 Task: Apply visibility "private".
Action: Mouse pressed left at (417, 253)
Screenshot: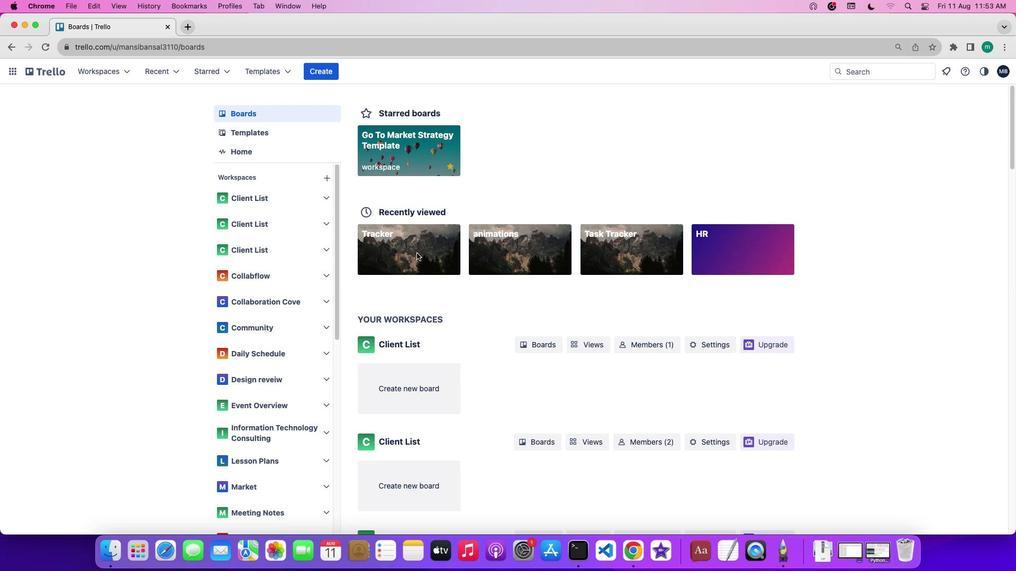 
Action: Mouse pressed left at (417, 253)
Screenshot: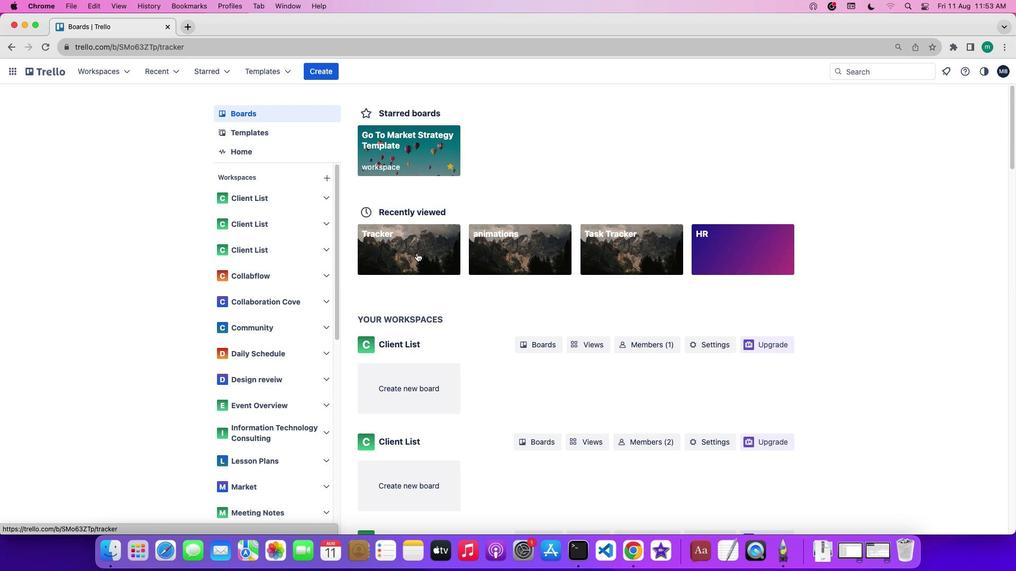
Action: Mouse moved to (93, 165)
Screenshot: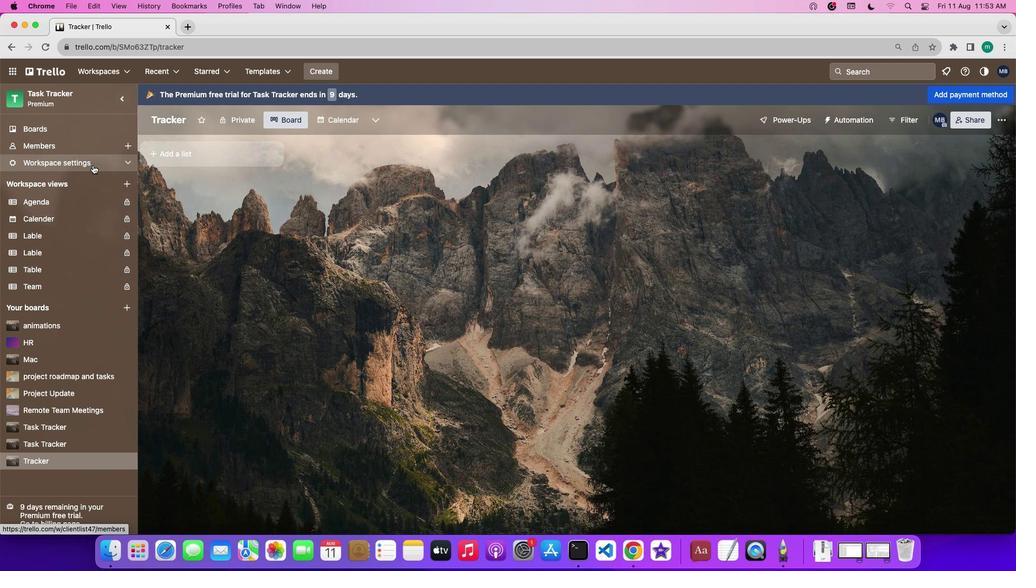 
Action: Mouse pressed left at (93, 165)
Screenshot: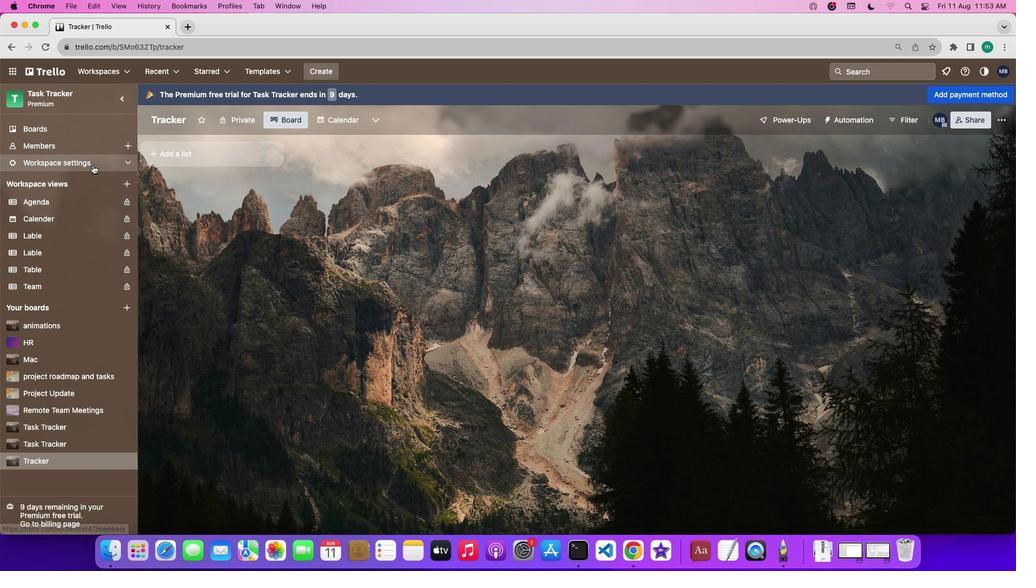 
Action: Mouse moved to (160, 186)
Screenshot: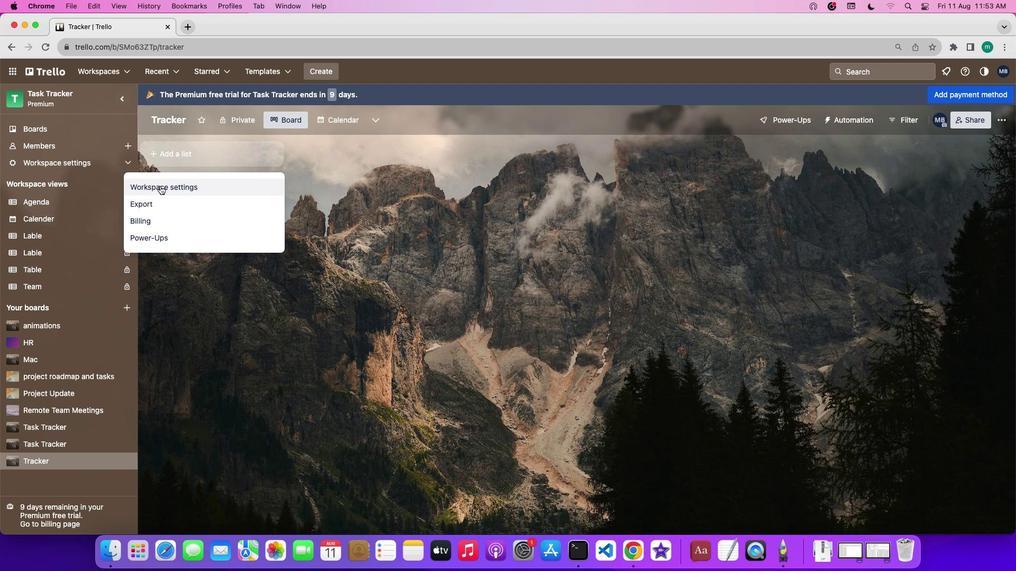 
Action: Mouse pressed left at (160, 186)
Screenshot: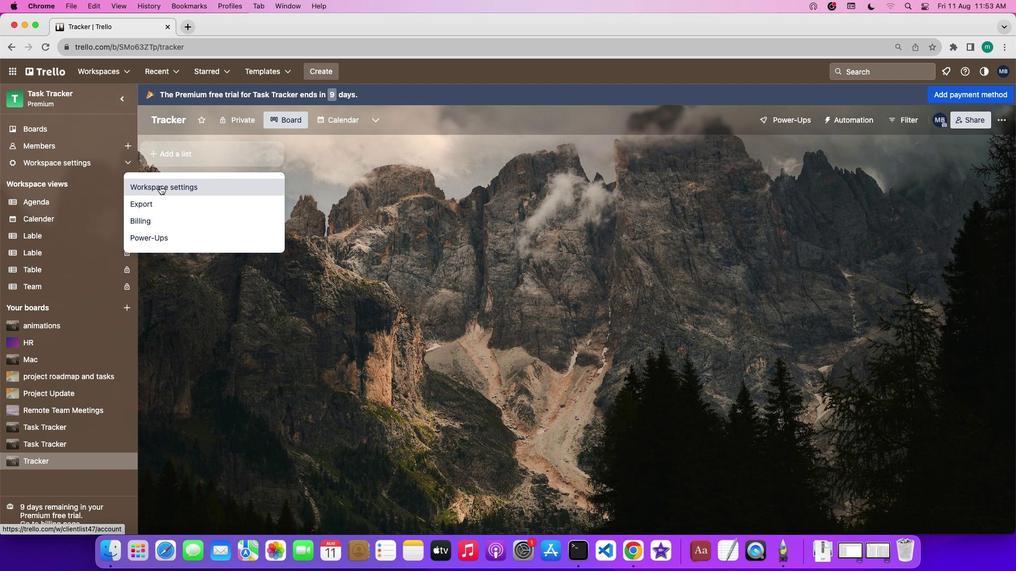 
Action: Mouse moved to (775, 238)
Screenshot: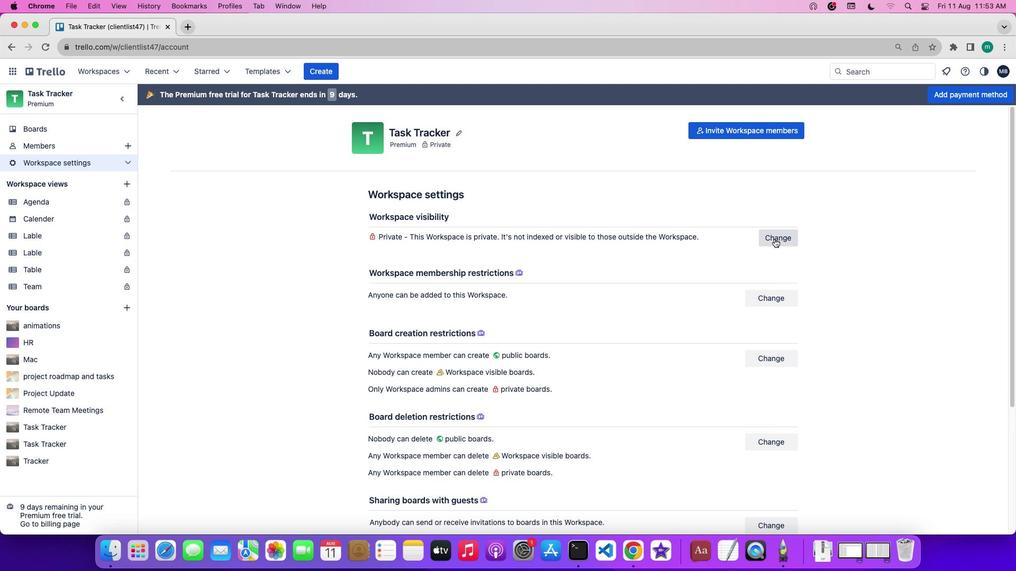 
Action: Mouse pressed left at (775, 238)
Screenshot: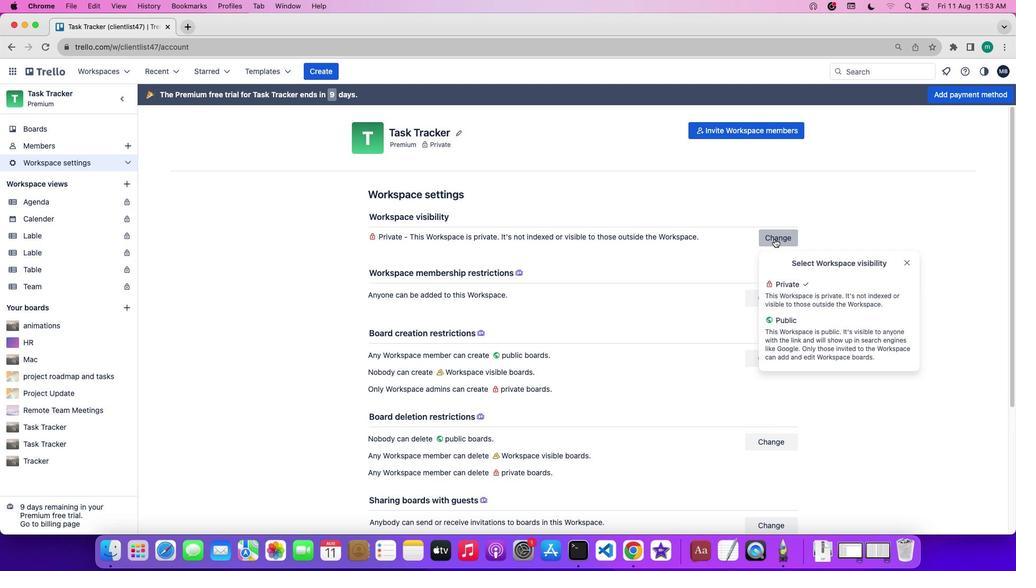 
Action: Mouse moved to (793, 287)
Screenshot: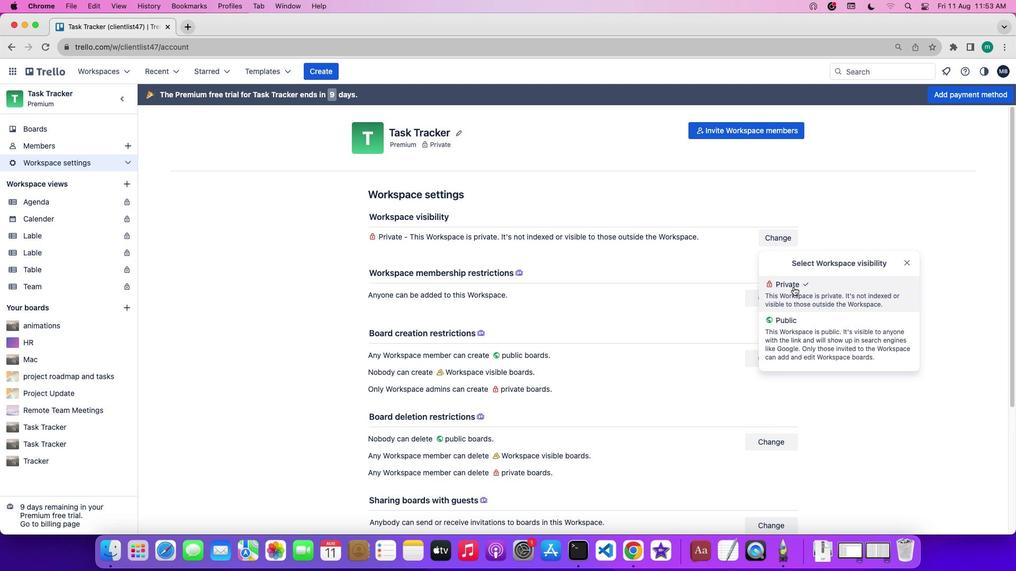 
Action: Mouse pressed left at (793, 287)
Screenshot: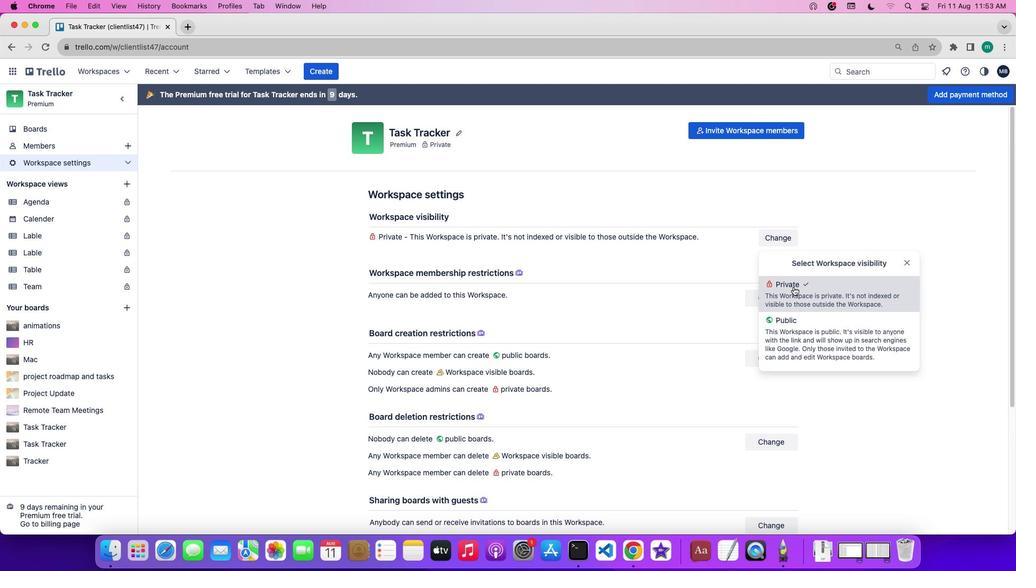 
